 Task: Create a due date automation when advanced on, 2 days before a card is due add fields without custom field "Resume" set to a date less than 1 days from now at 11:00 AM.
Action: Mouse moved to (1102, 87)
Screenshot: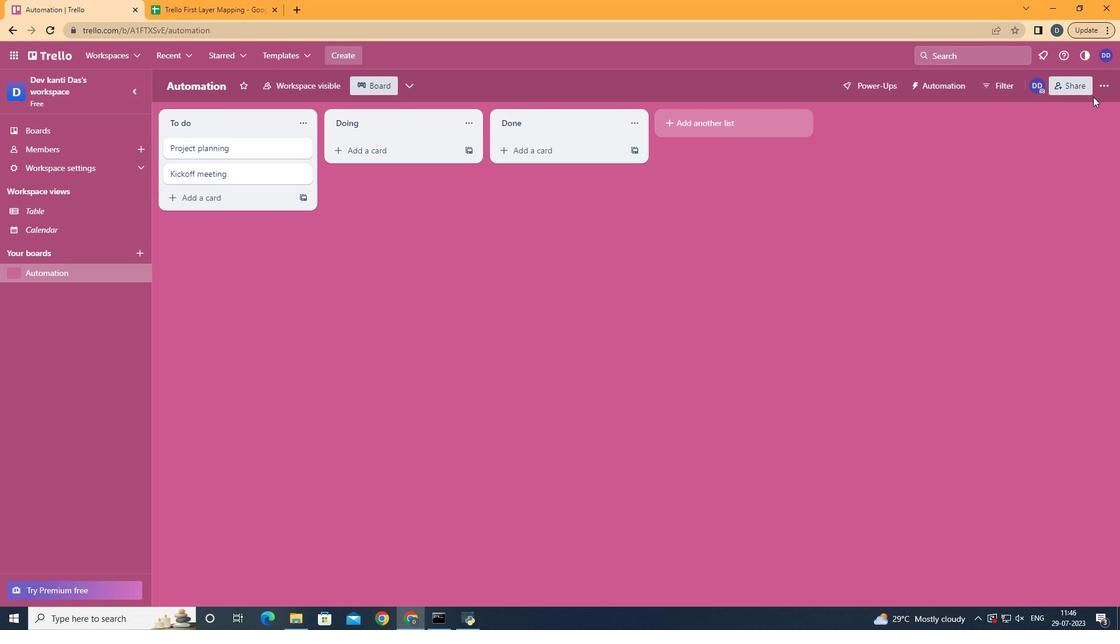 
Action: Mouse pressed left at (1102, 87)
Screenshot: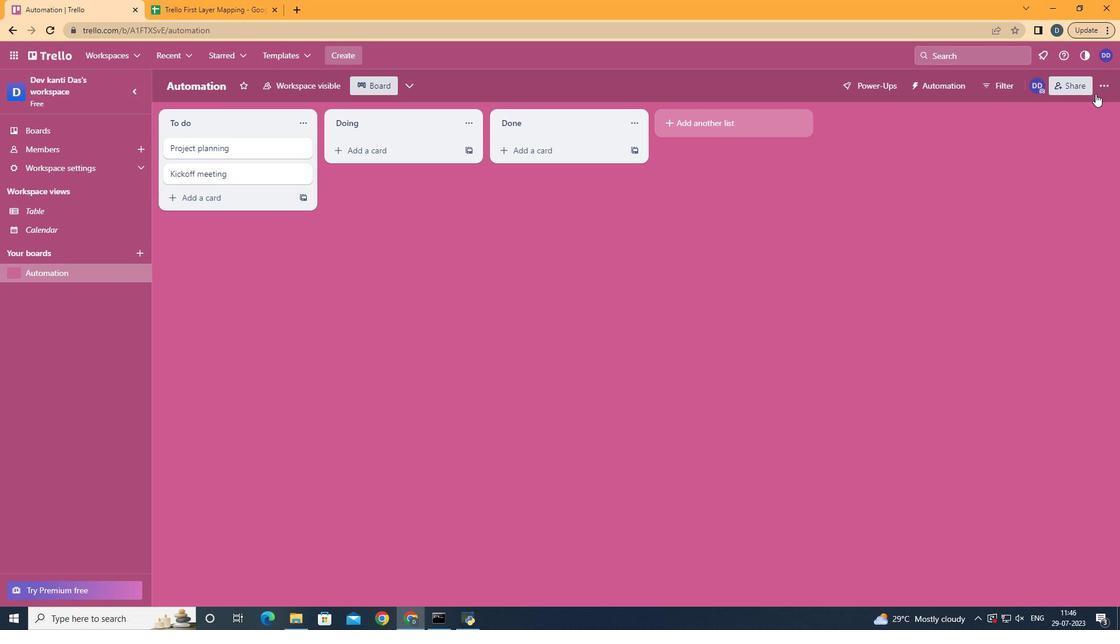 
Action: Mouse moved to (1030, 239)
Screenshot: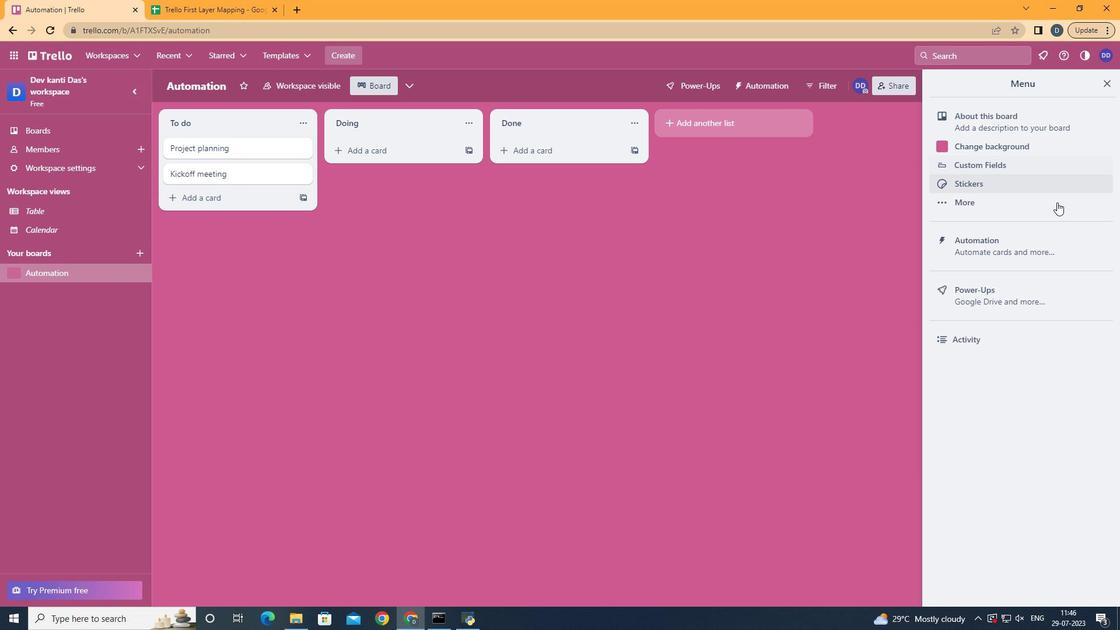
Action: Mouse pressed left at (1030, 239)
Screenshot: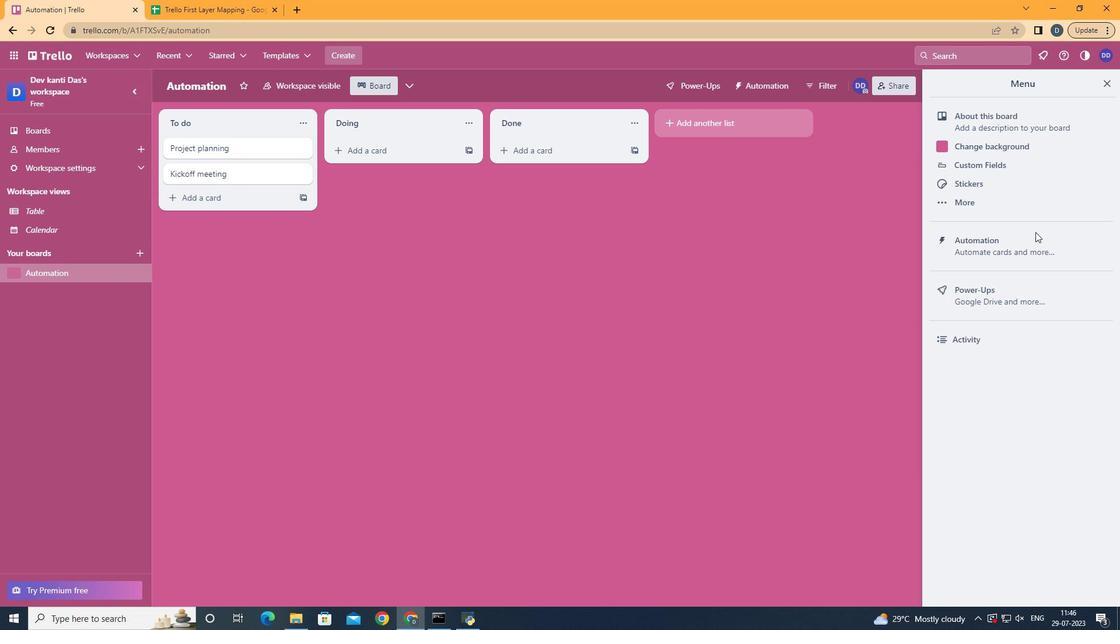 
Action: Mouse moved to (225, 234)
Screenshot: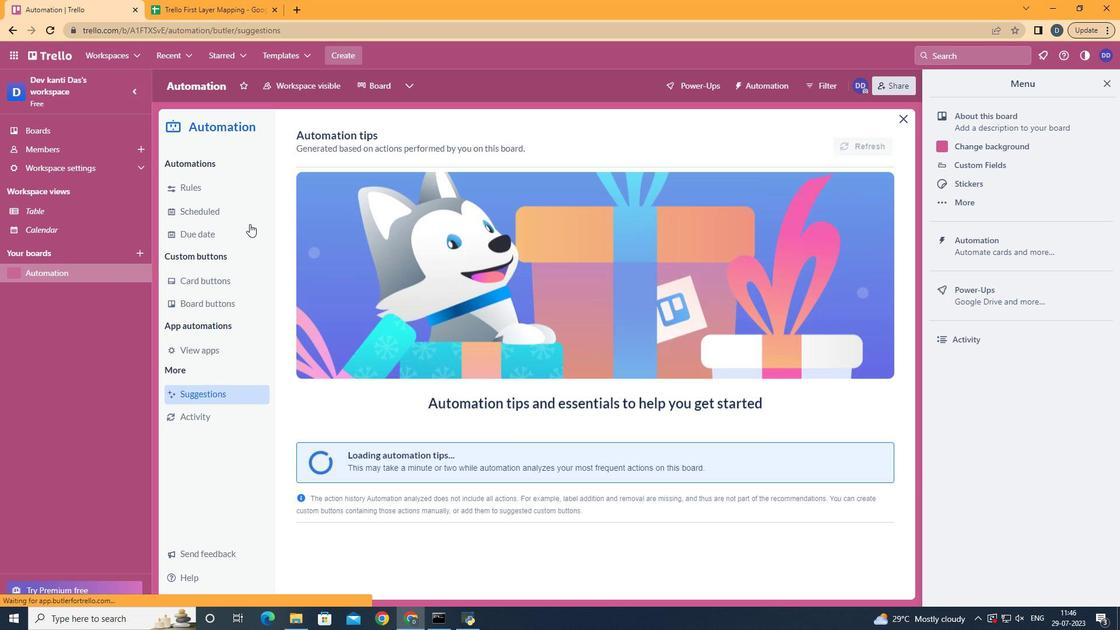 
Action: Mouse pressed left at (225, 234)
Screenshot: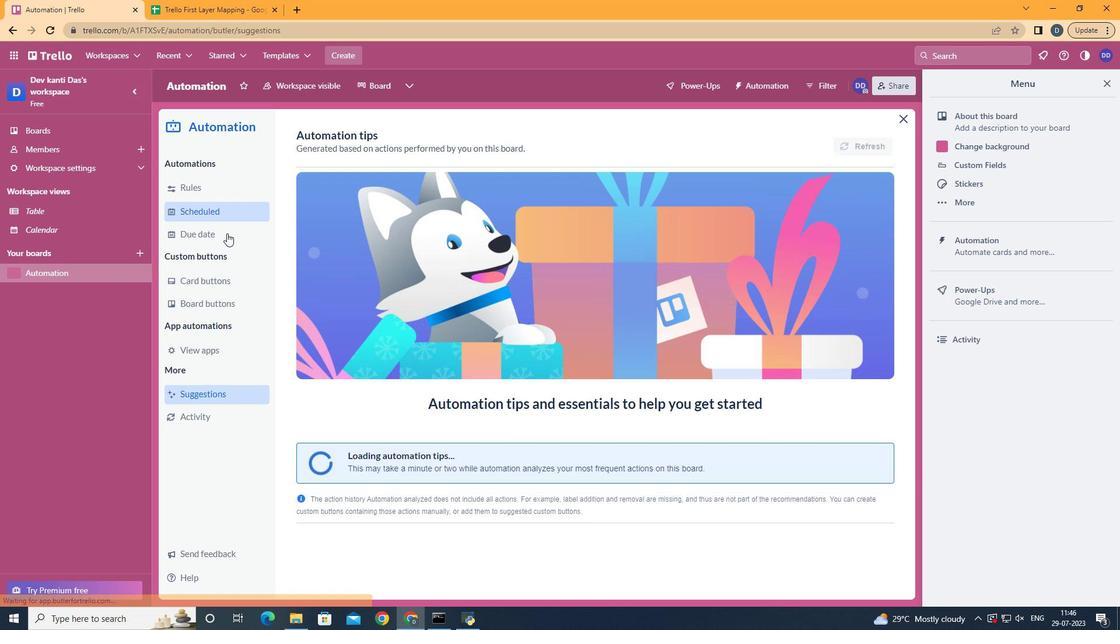 
Action: Mouse moved to (831, 138)
Screenshot: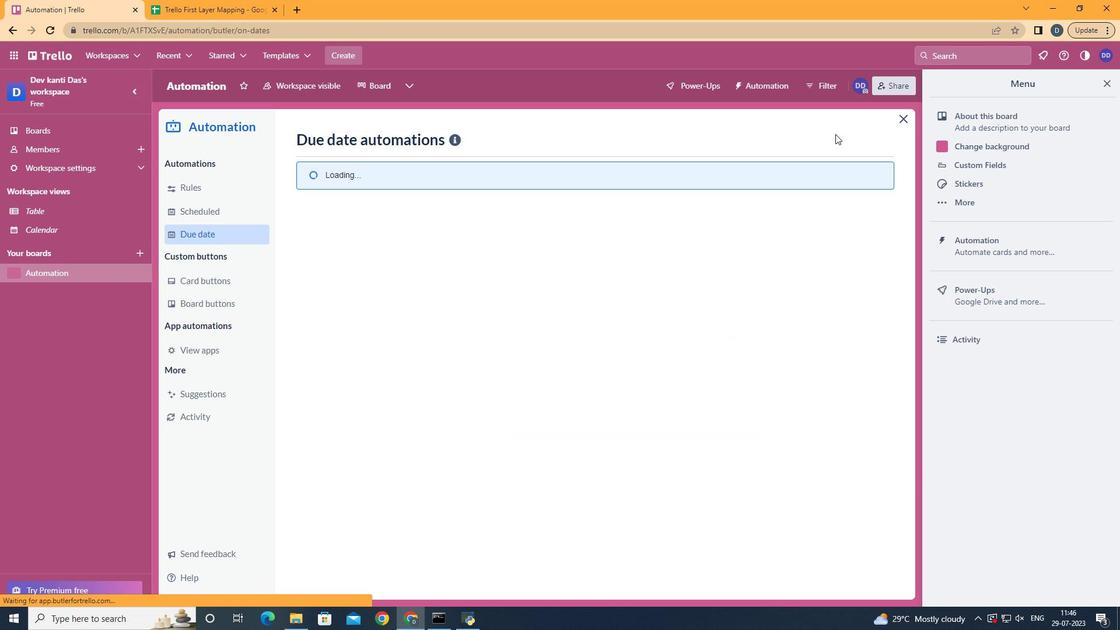 
Action: Mouse pressed left at (831, 138)
Screenshot: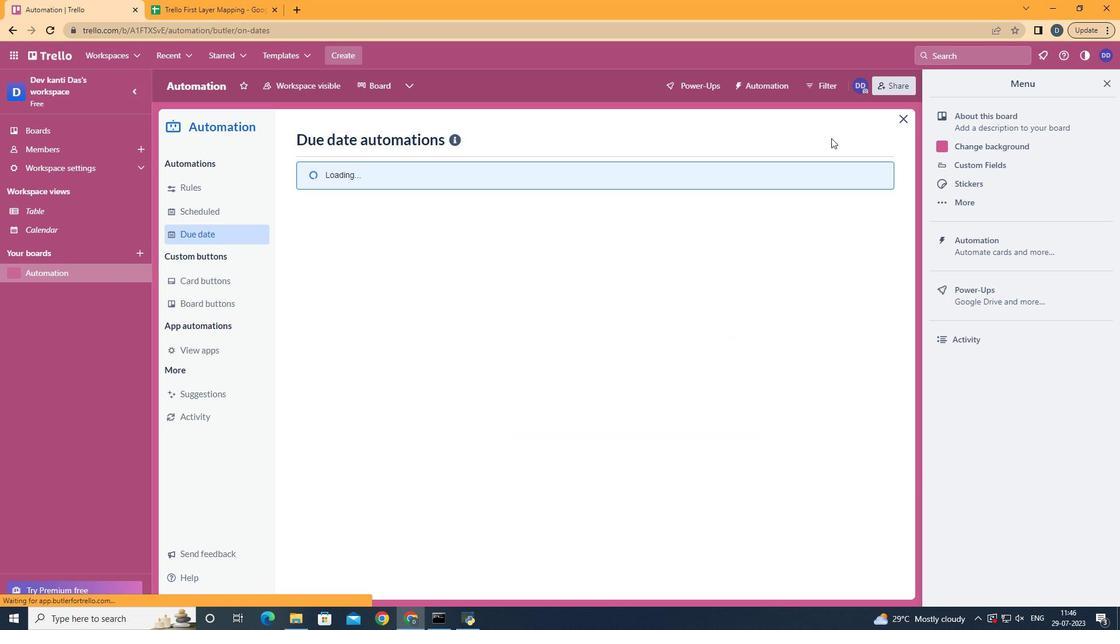 
Action: Mouse moved to (636, 256)
Screenshot: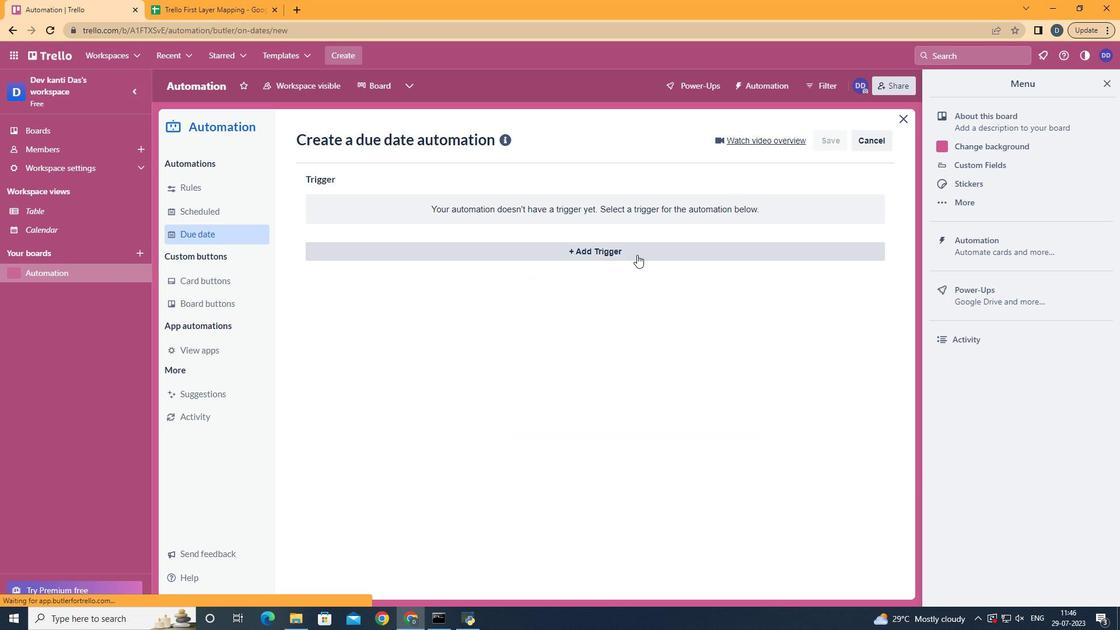 
Action: Mouse pressed left at (636, 256)
Screenshot: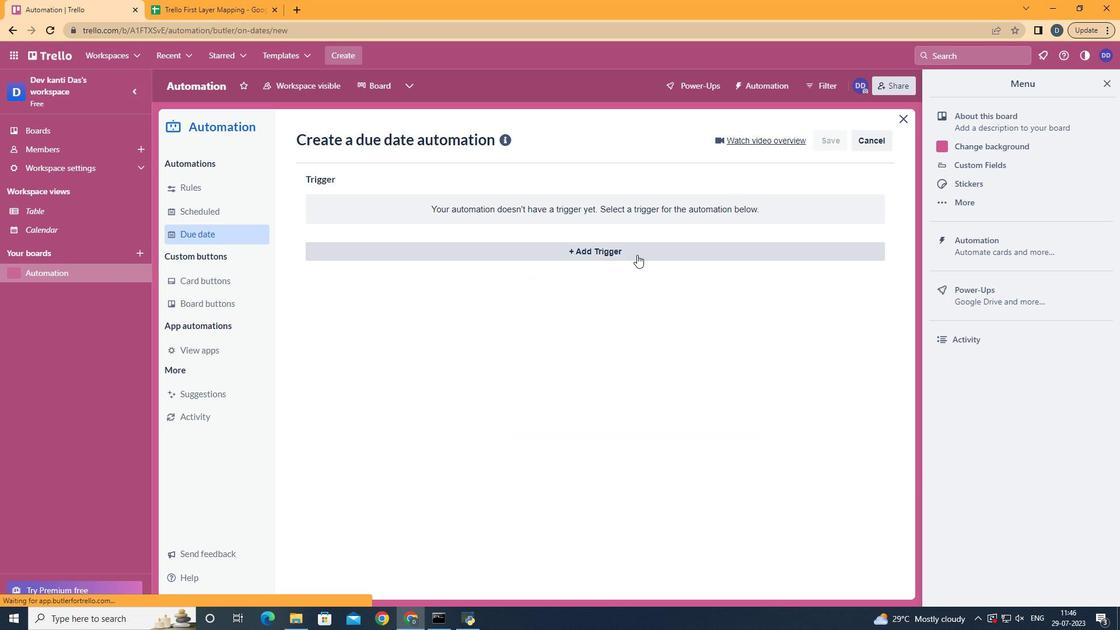 
Action: Mouse moved to (457, 431)
Screenshot: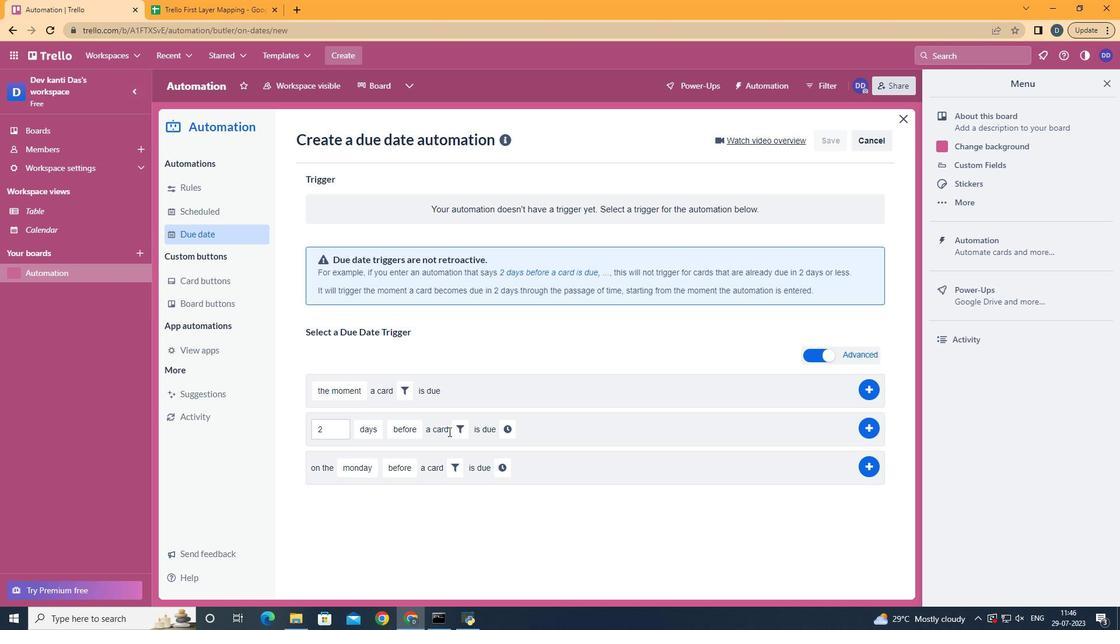 
Action: Mouse pressed left at (457, 431)
Screenshot: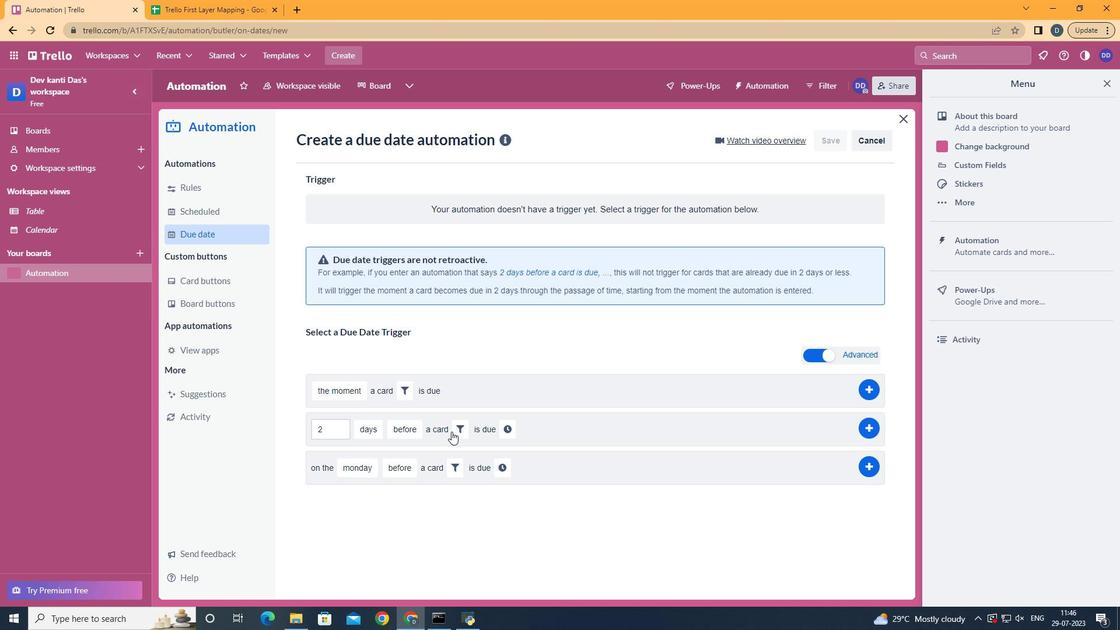 
Action: Mouse moved to (647, 462)
Screenshot: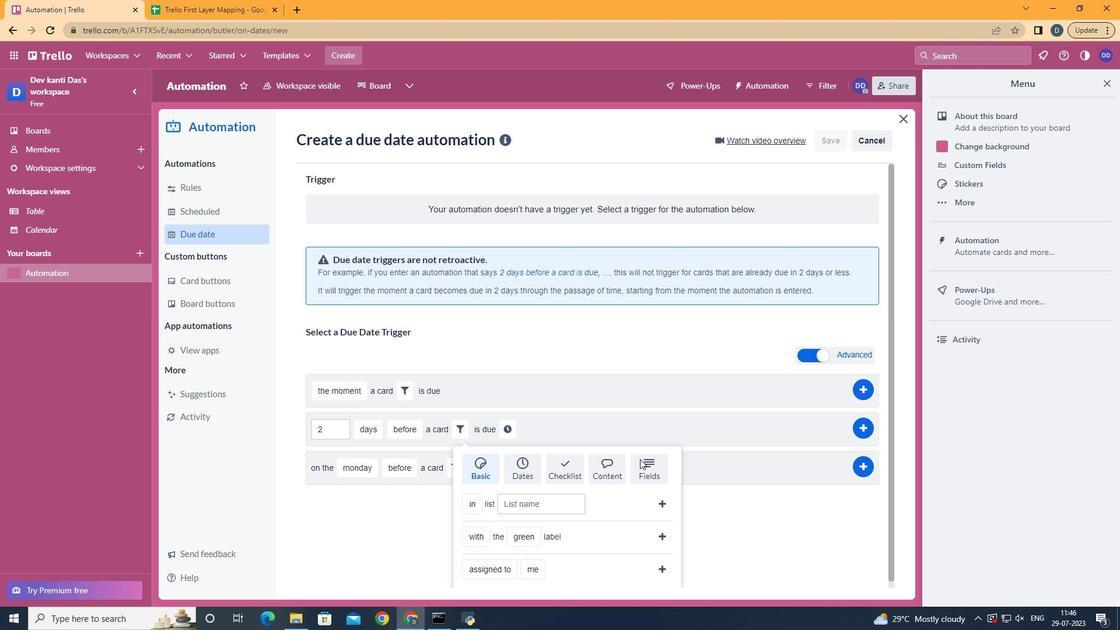 
Action: Mouse pressed left at (647, 462)
Screenshot: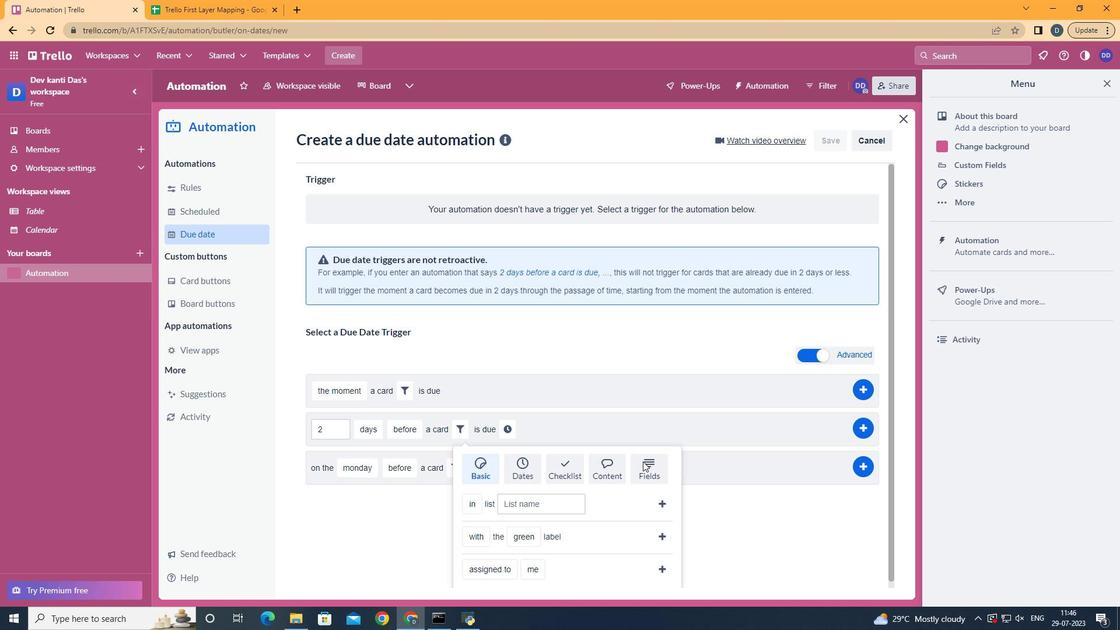 
Action: Mouse scrolled (647, 461) with delta (0, 0)
Screenshot: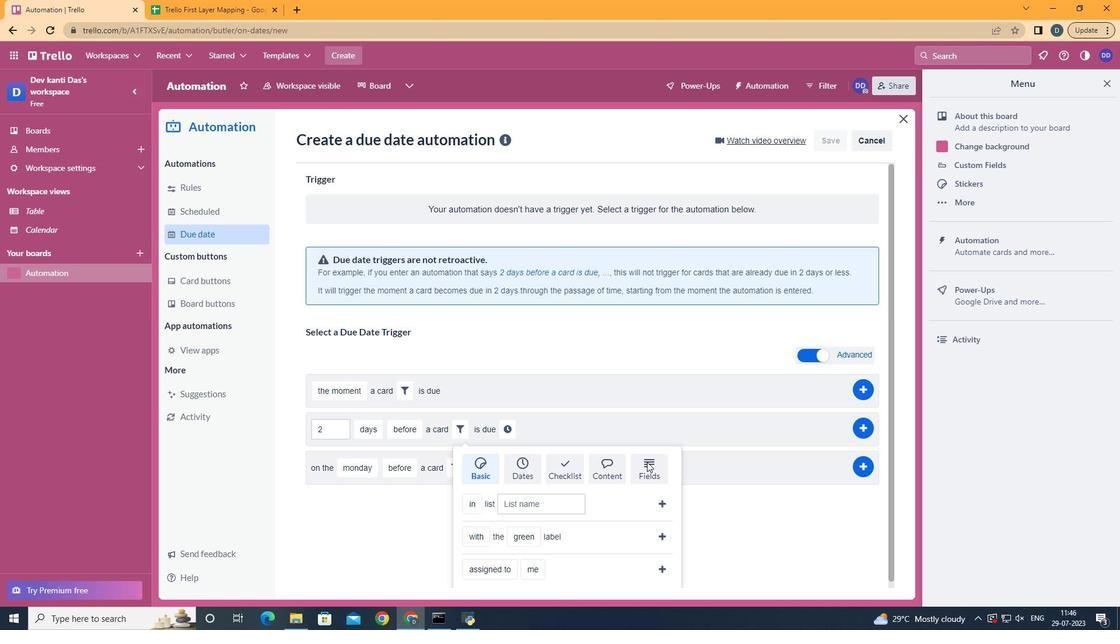 
Action: Mouse scrolled (647, 461) with delta (0, 0)
Screenshot: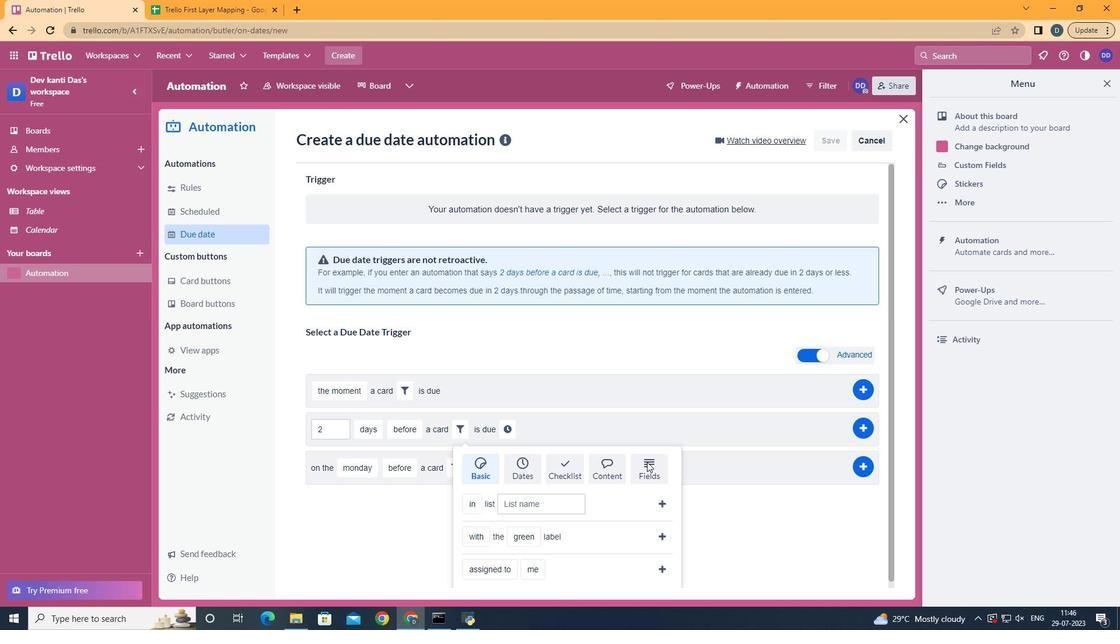 
Action: Mouse scrolled (647, 461) with delta (0, 0)
Screenshot: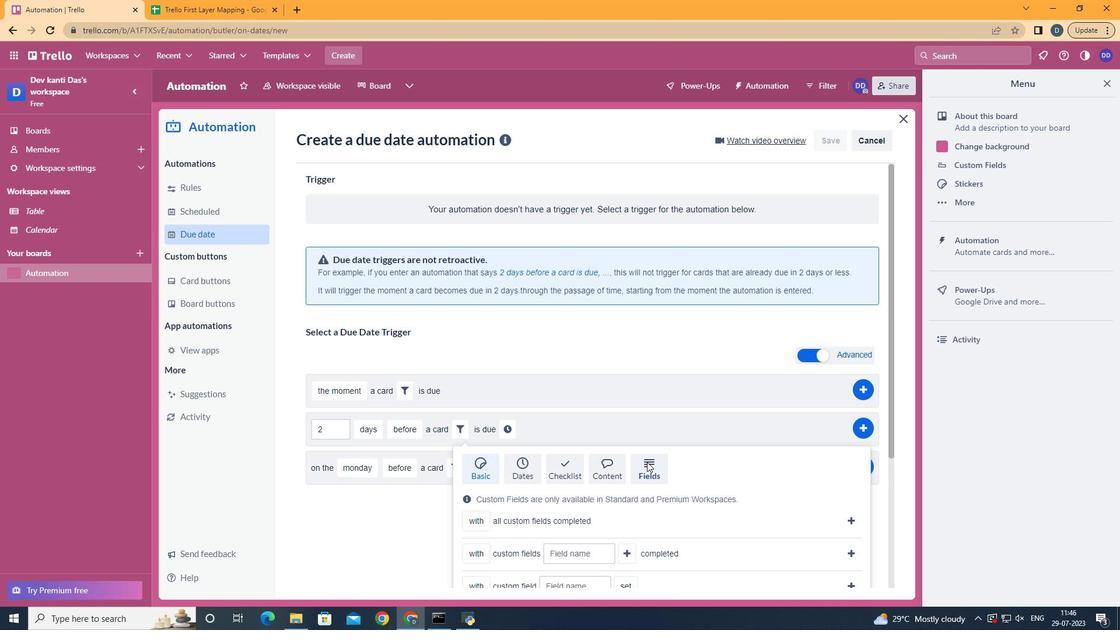 
Action: Mouse scrolled (647, 461) with delta (0, 0)
Screenshot: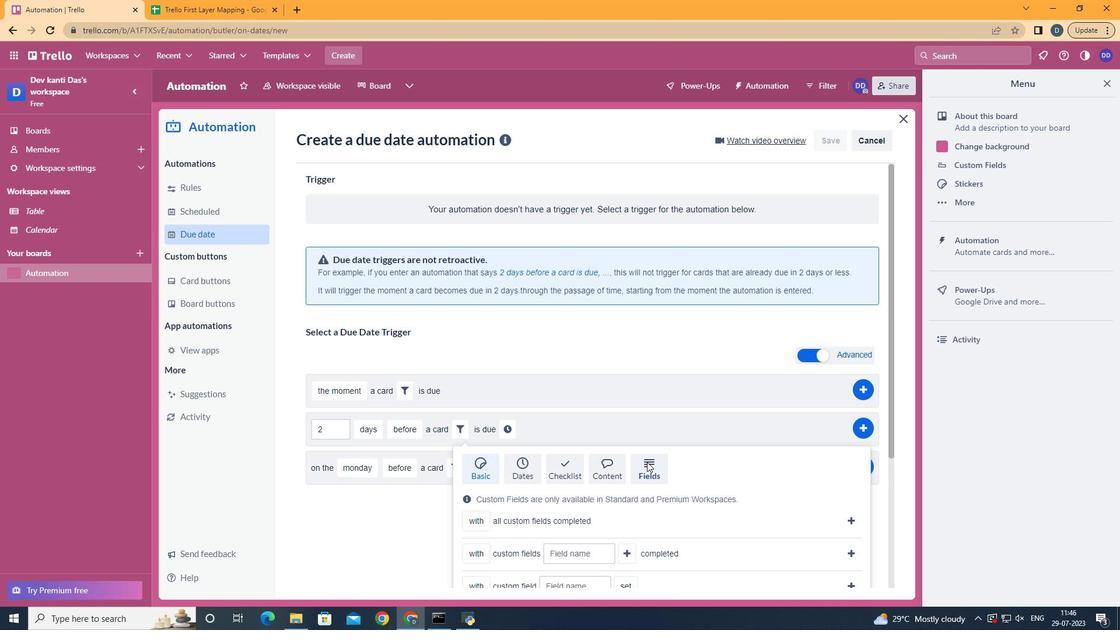
Action: Mouse scrolled (647, 461) with delta (0, 0)
Screenshot: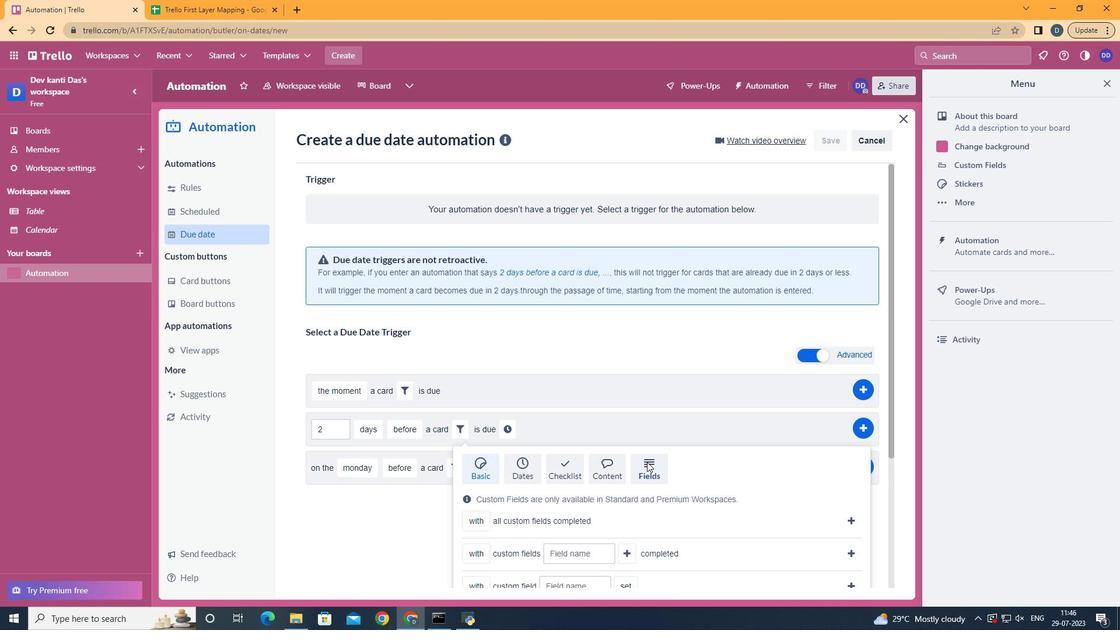 
Action: Mouse scrolled (647, 461) with delta (0, 0)
Screenshot: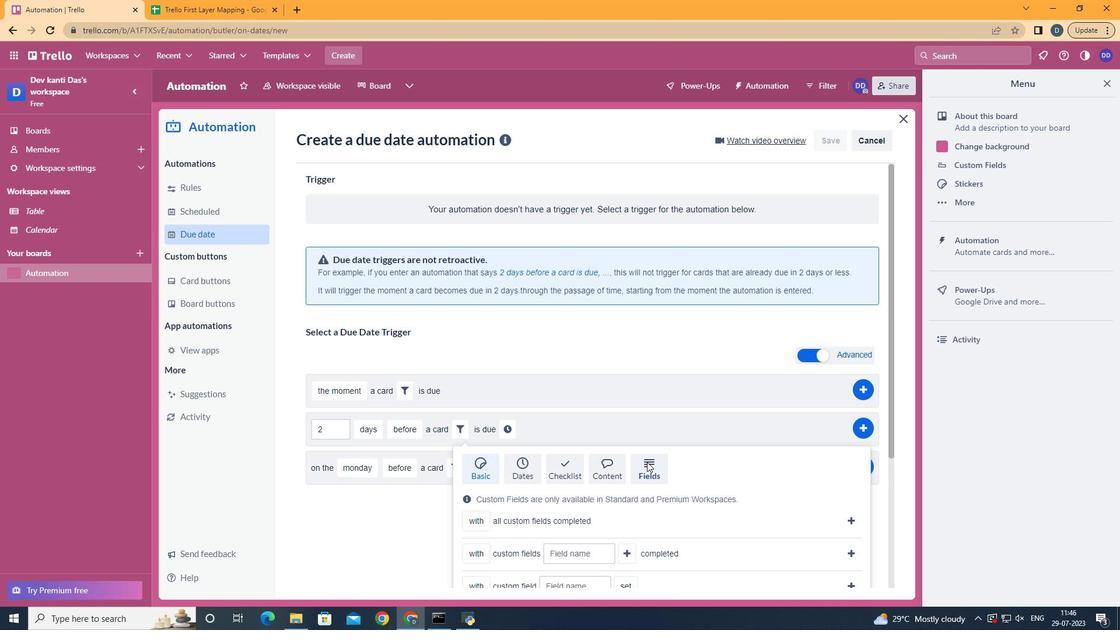 
Action: Mouse moved to (491, 540)
Screenshot: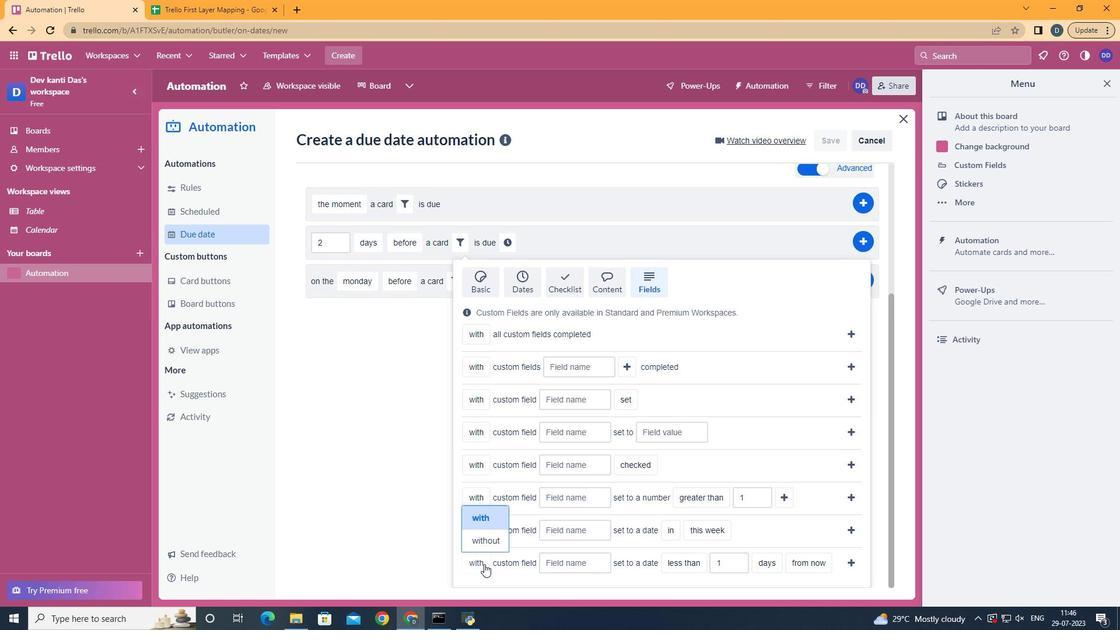 
Action: Mouse pressed left at (491, 540)
Screenshot: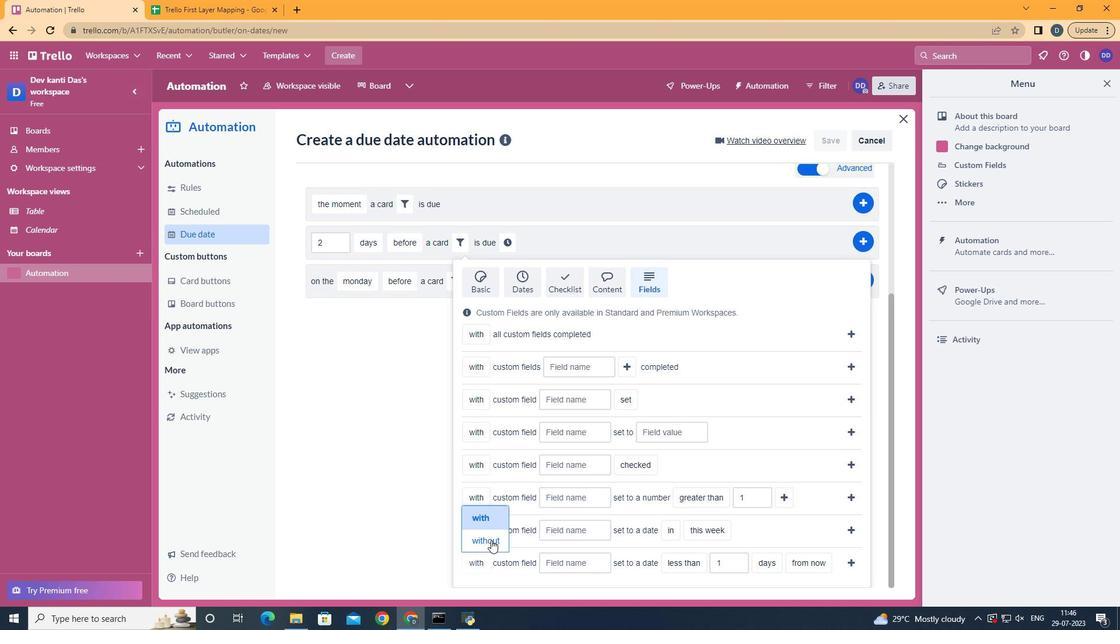
Action: Mouse moved to (569, 563)
Screenshot: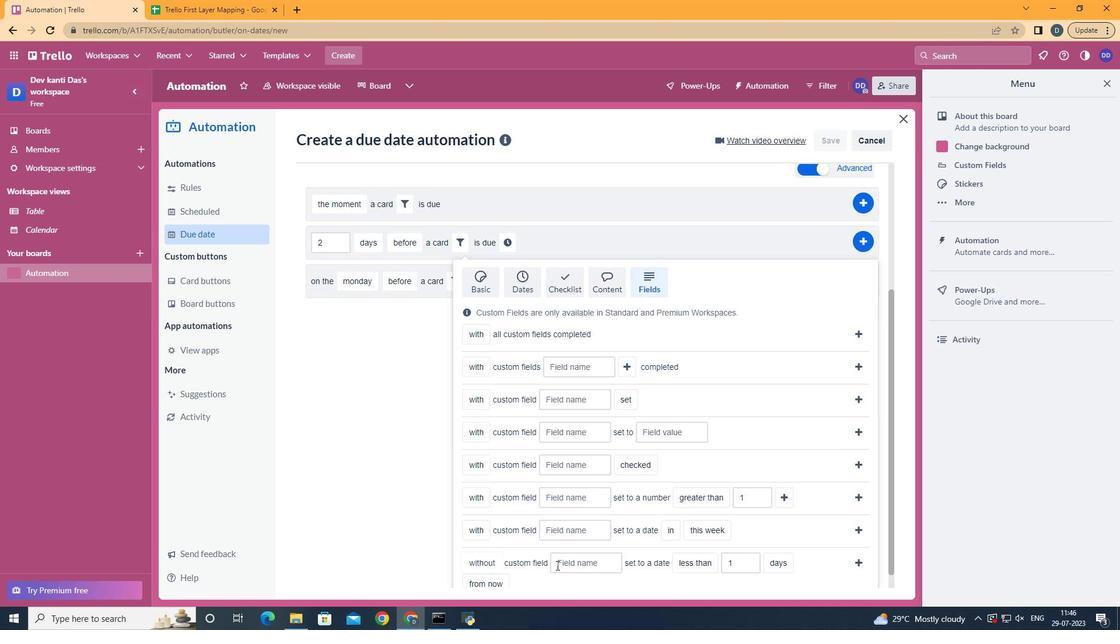 
Action: Mouse pressed left at (569, 563)
Screenshot: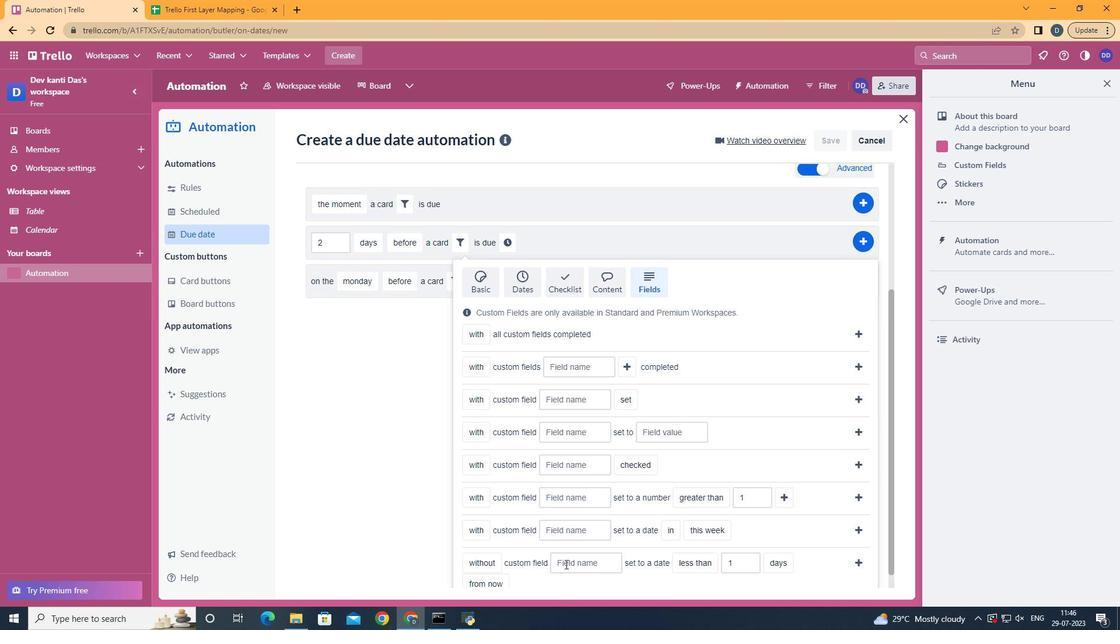 
Action: Mouse moved to (570, 563)
Screenshot: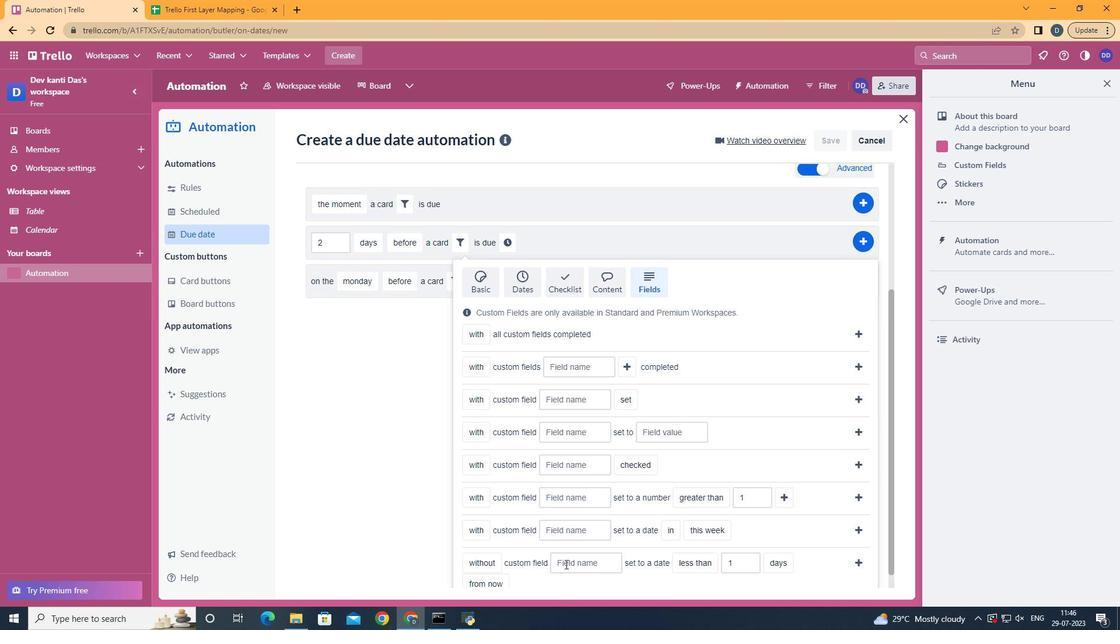 
Action: Key pressed <Key.shift>Resume
Screenshot: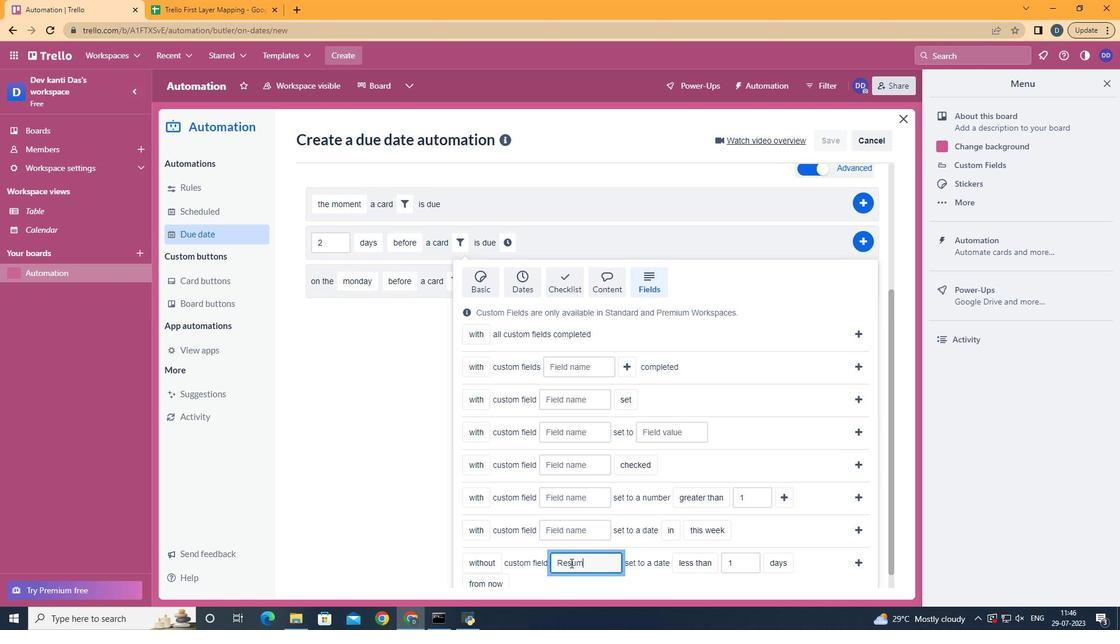 
Action: Mouse moved to (705, 478)
Screenshot: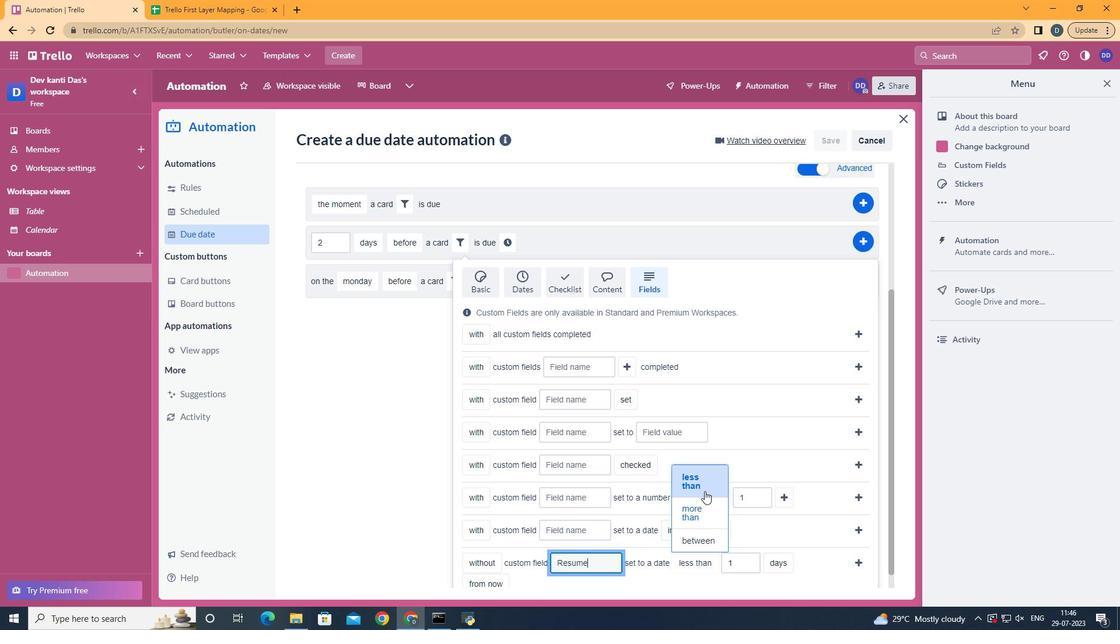 
Action: Mouse pressed left at (705, 478)
Screenshot: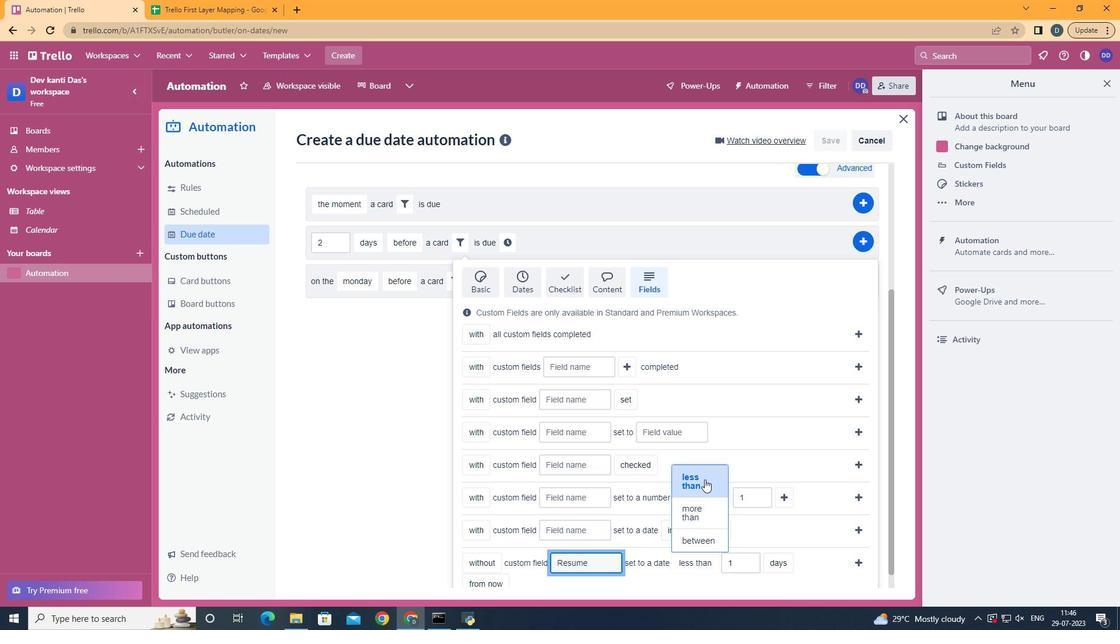 
Action: Mouse moved to (789, 512)
Screenshot: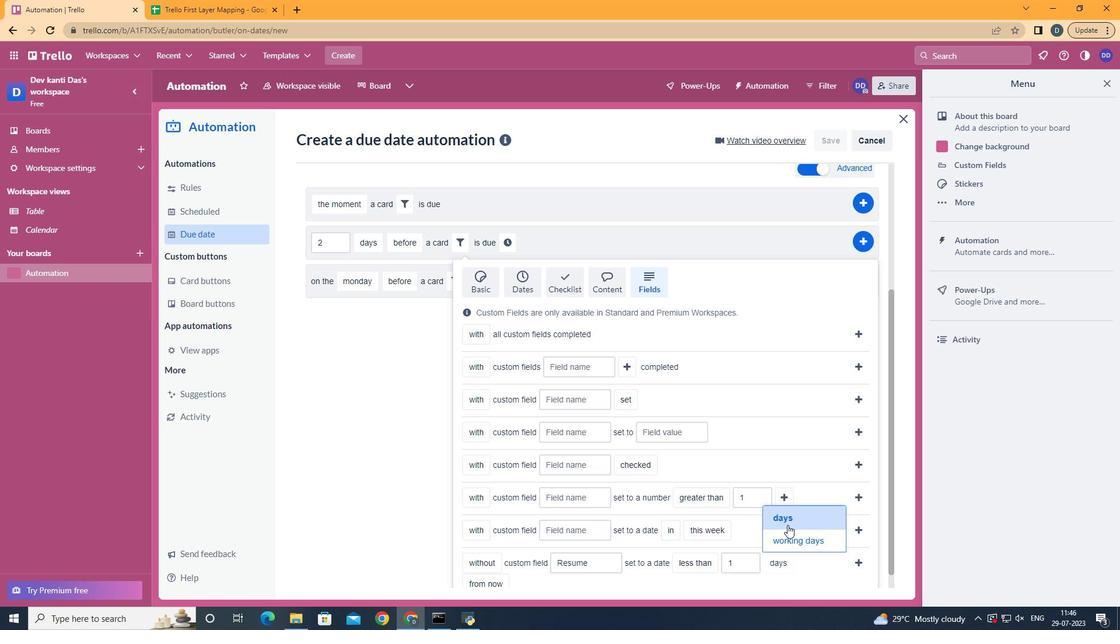 
Action: Mouse pressed left at (789, 512)
Screenshot: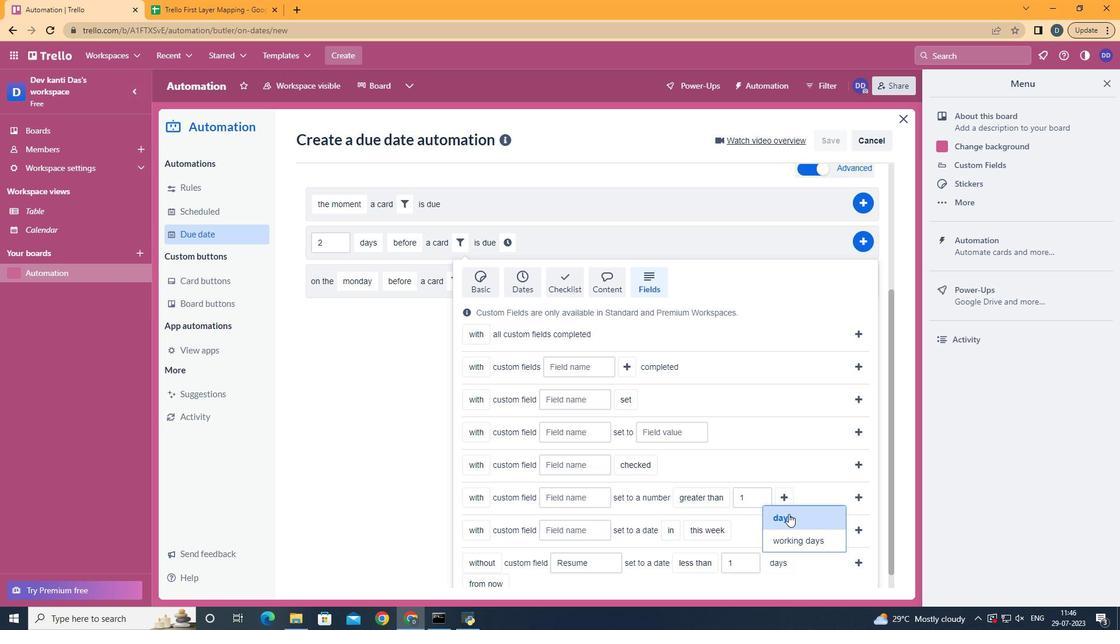 
Action: Mouse moved to (790, 512)
Screenshot: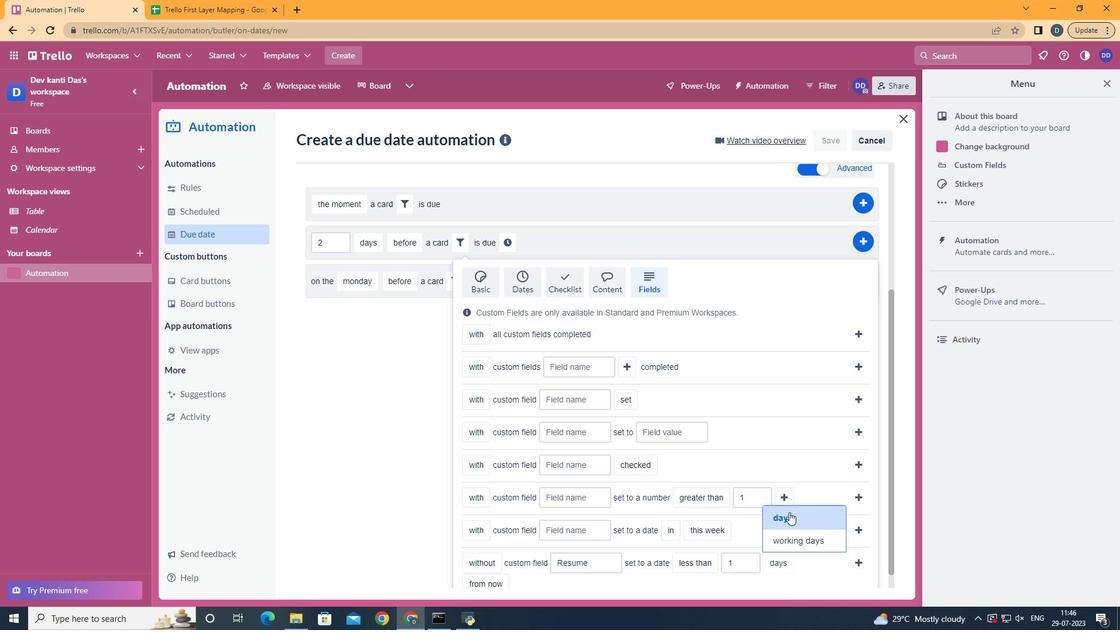 
Action: Mouse scrolled (790, 511) with delta (0, 0)
Screenshot: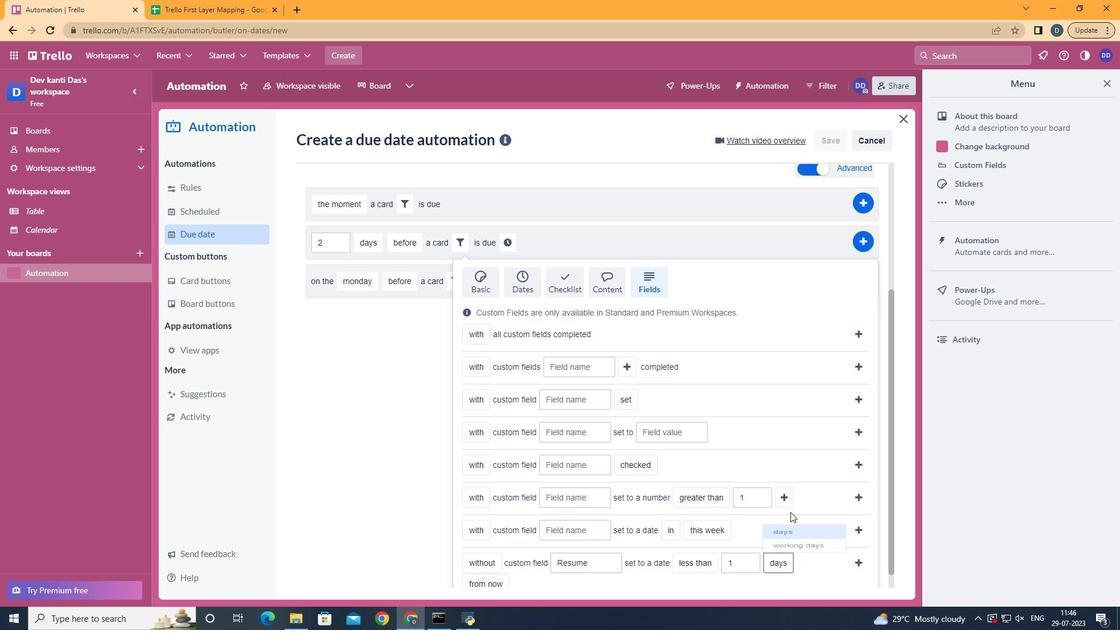 
Action: Mouse scrolled (790, 511) with delta (0, 0)
Screenshot: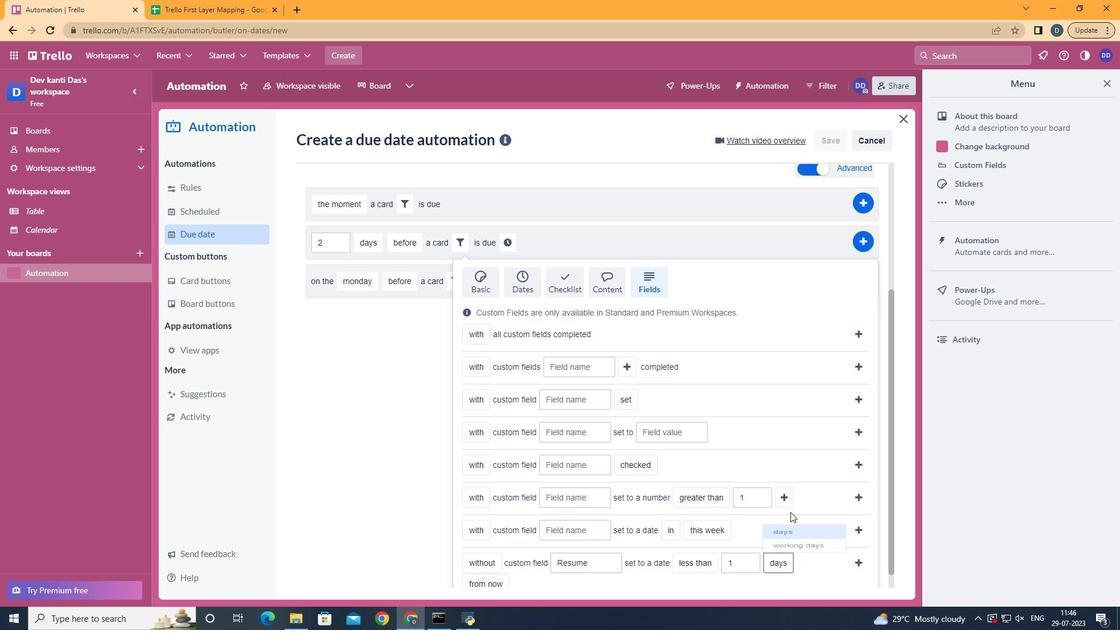
Action: Mouse scrolled (790, 511) with delta (0, 0)
Screenshot: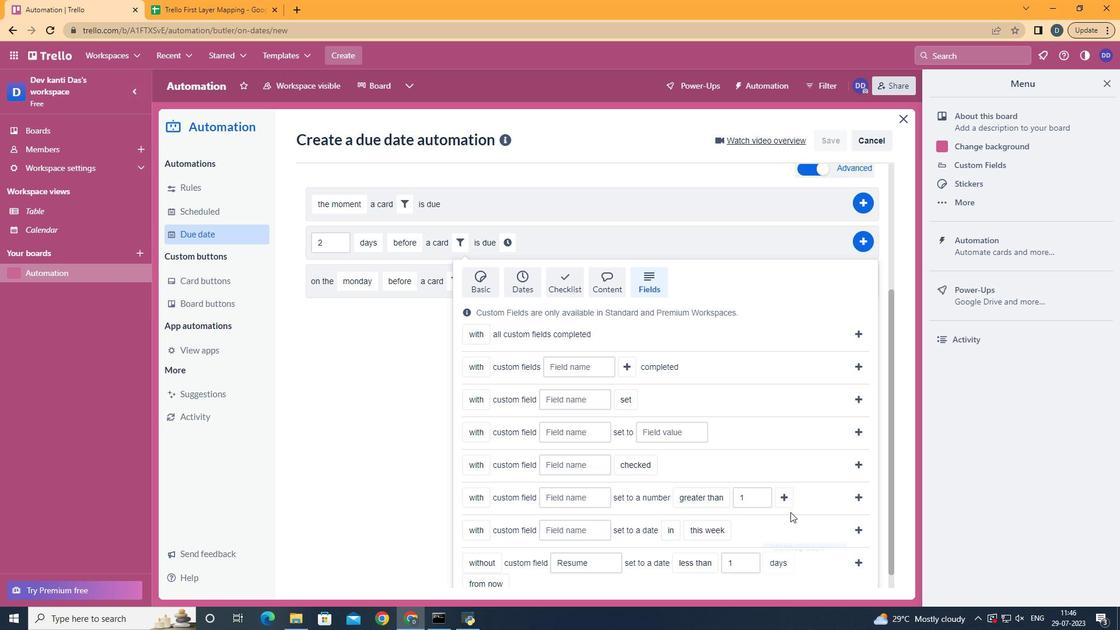 
Action: Mouse scrolled (790, 511) with delta (0, 0)
Screenshot: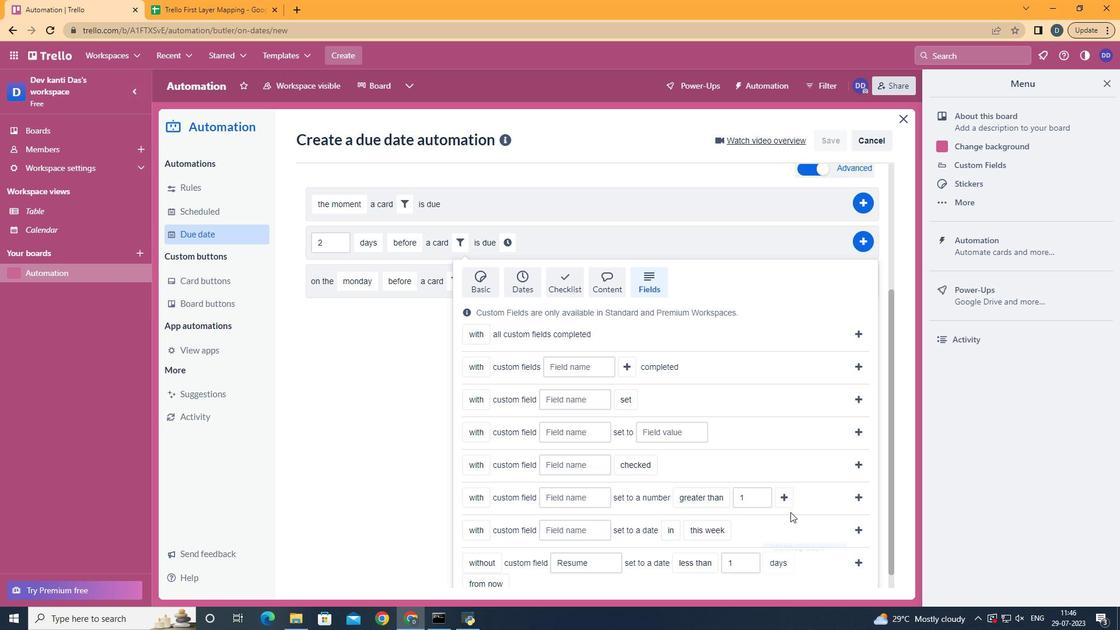 
Action: Mouse moved to (496, 506)
Screenshot: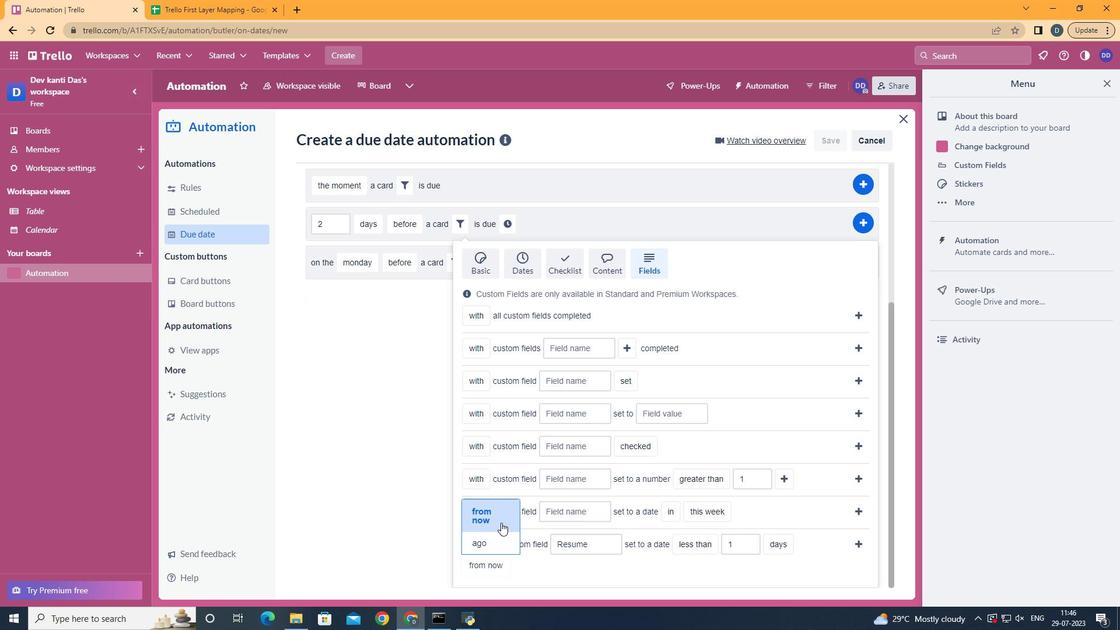 
Action: Mouse pressed left at (496, 506)
Screenshot: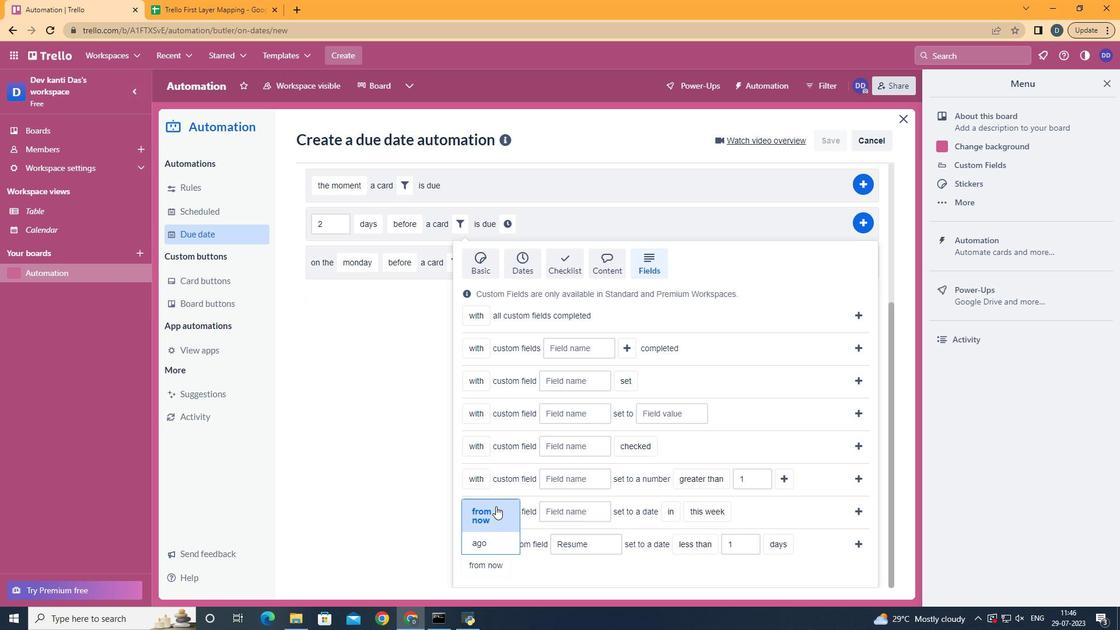 
Action: Mouse moved to (861, 543)
Screenshot: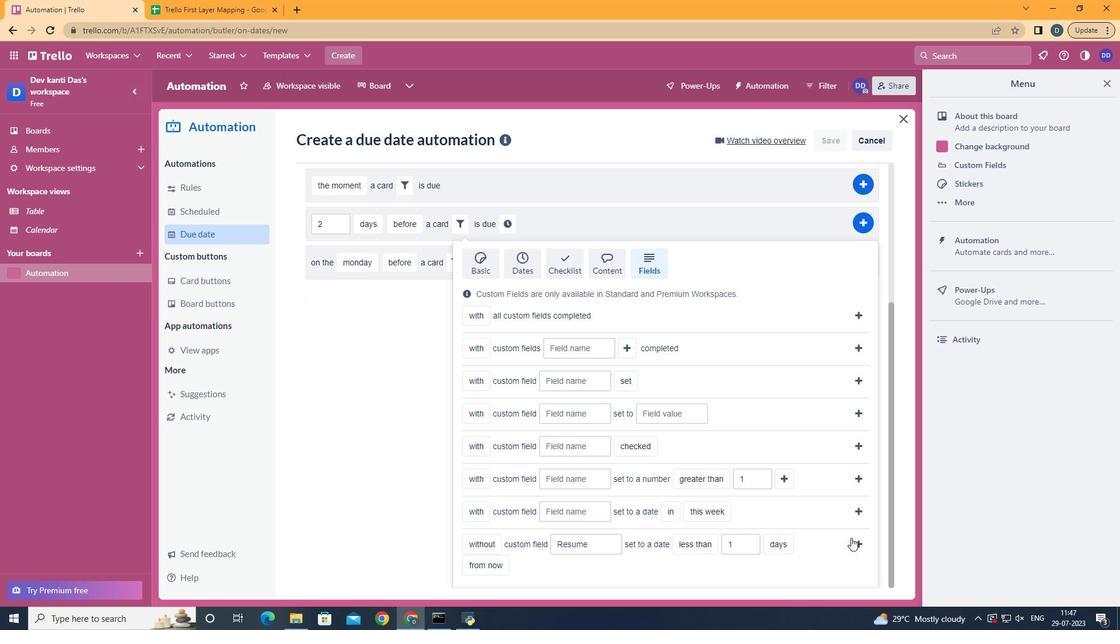 
Action: Mouse pressed left at (861, 543)
Screenshot: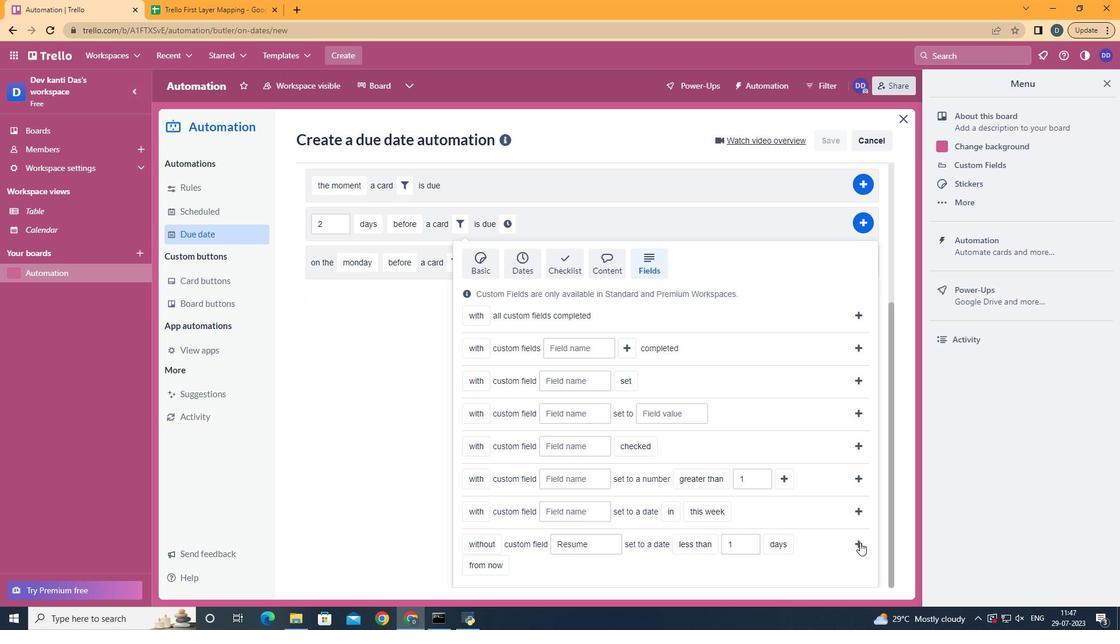 
Action: Mouse moved to (795, 437)
Screenshot: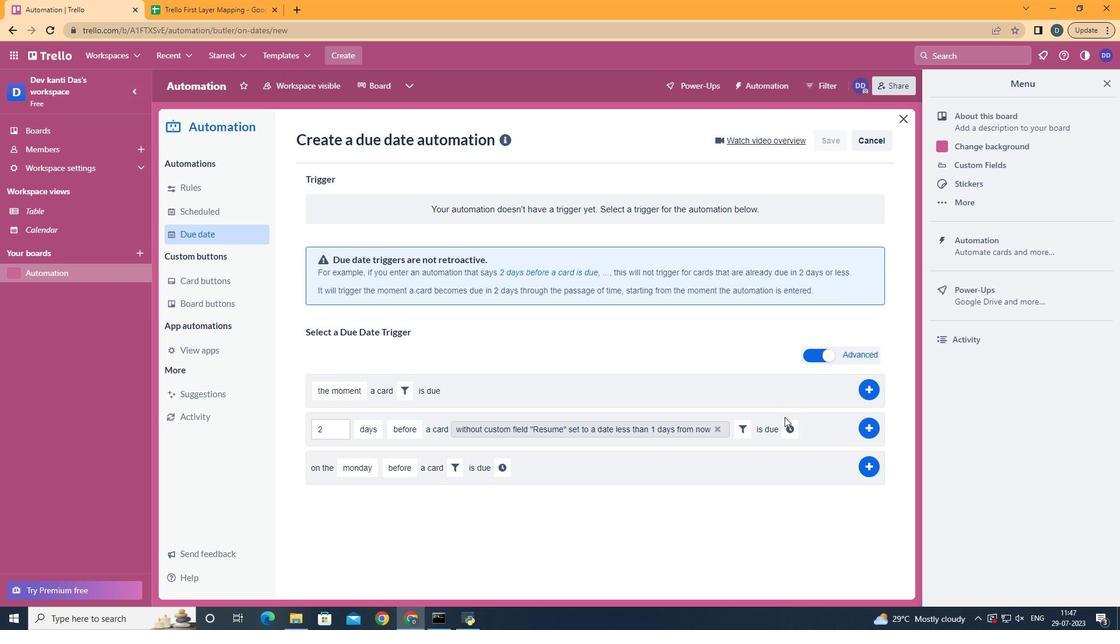 
Action: Mouse pressed left at (795, 437)
Screenshot: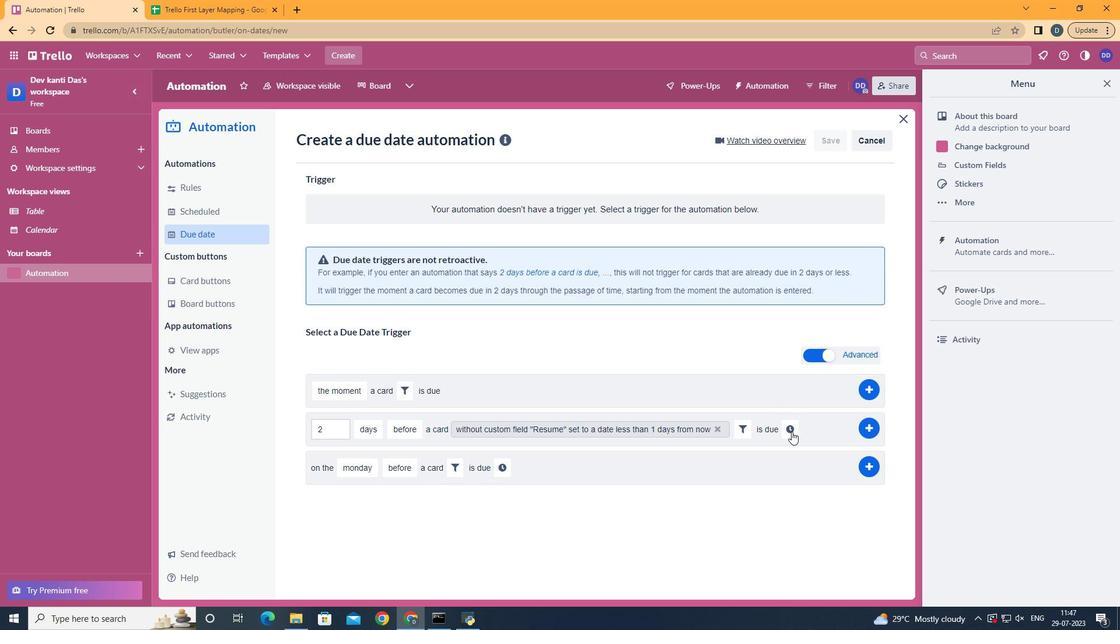 
Action: Mouse moved to (394, 459)
Screenshot: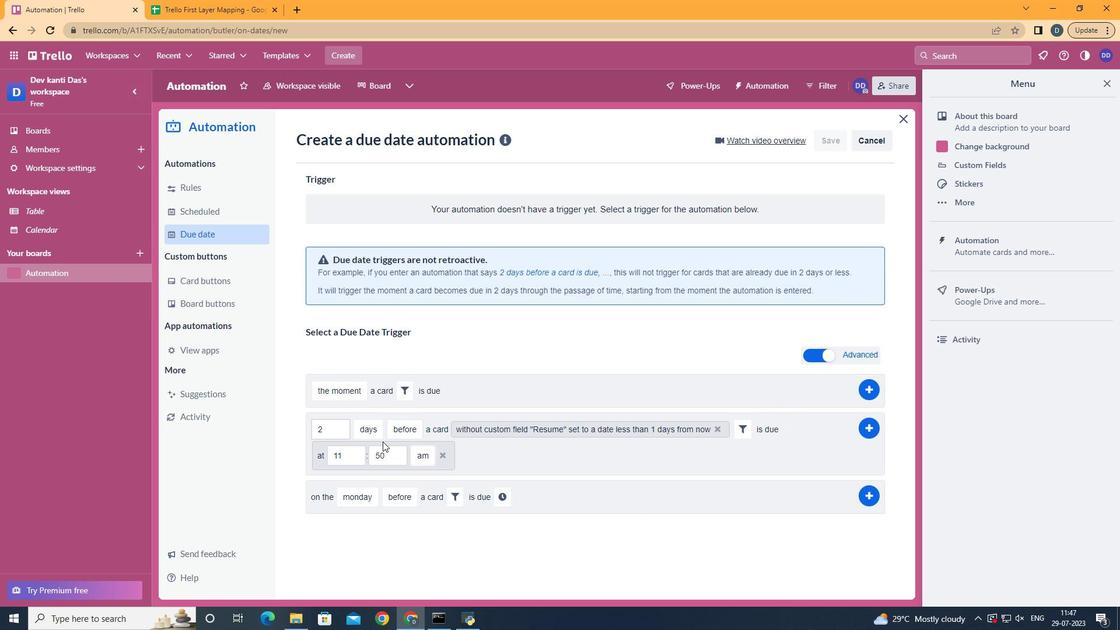 
Action: Mouse pressed left at (394, 459)
Screenshot: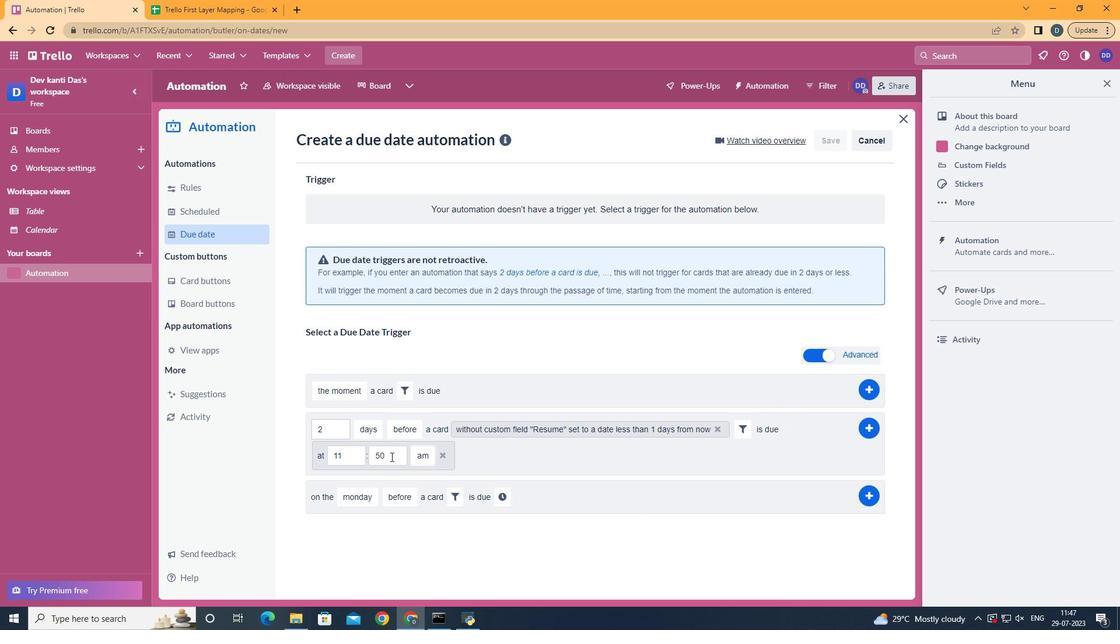
Action: Key pressed <Key.backspace><Key.backspace>00
Screenshot: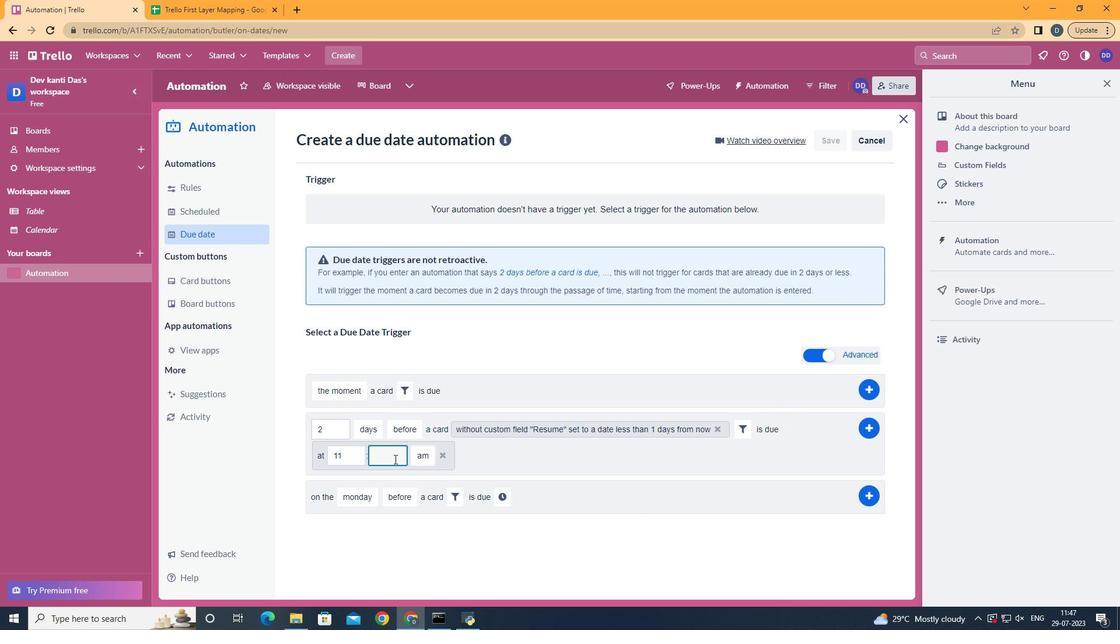 
Action: Mouse moved to (422, 476)
Screenshot: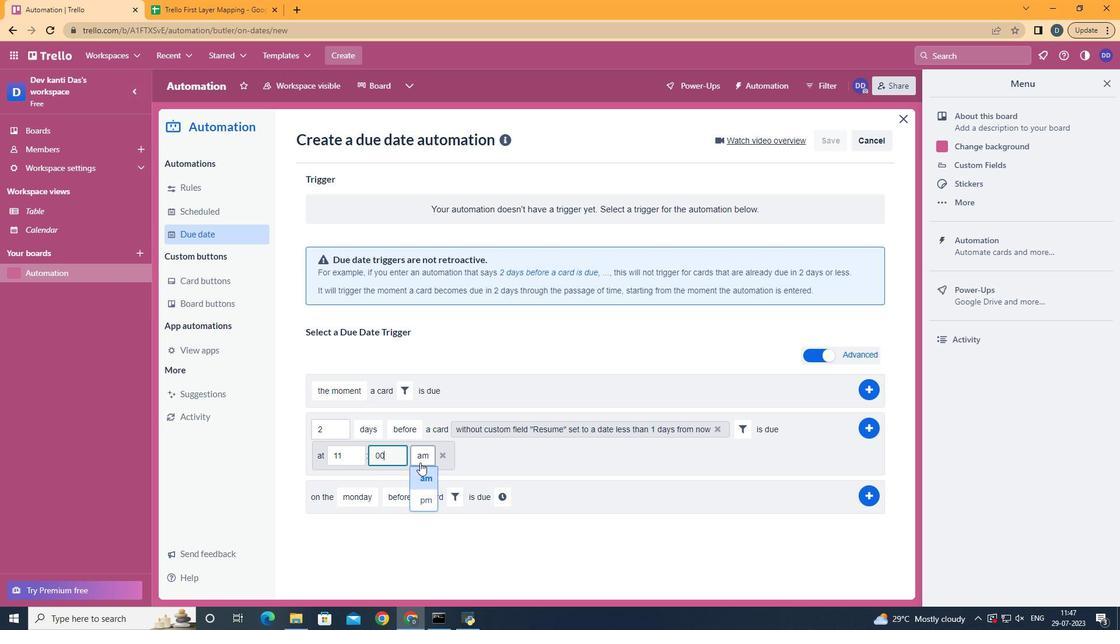 
Action: Mouse pressed left at (422, 476)
Screenshot: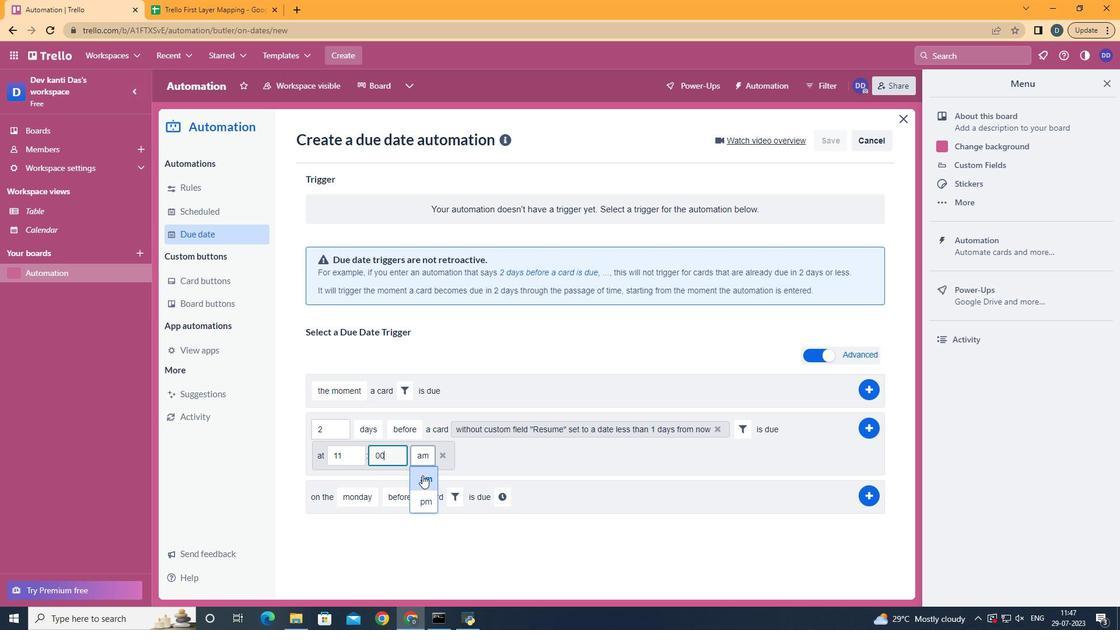 
